 Task: Move row two up.
Action: Mouse pressed left at (14, 204)
Screenshot: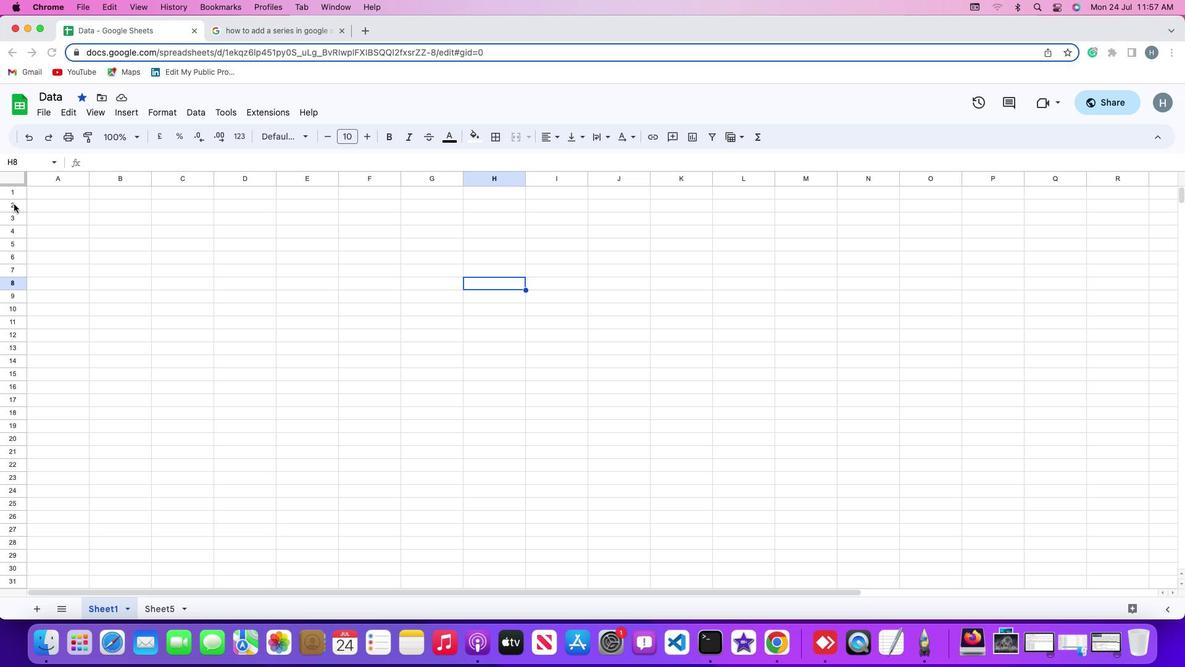 
Action: Mouse pressed left at (14, 204)
Screenshot: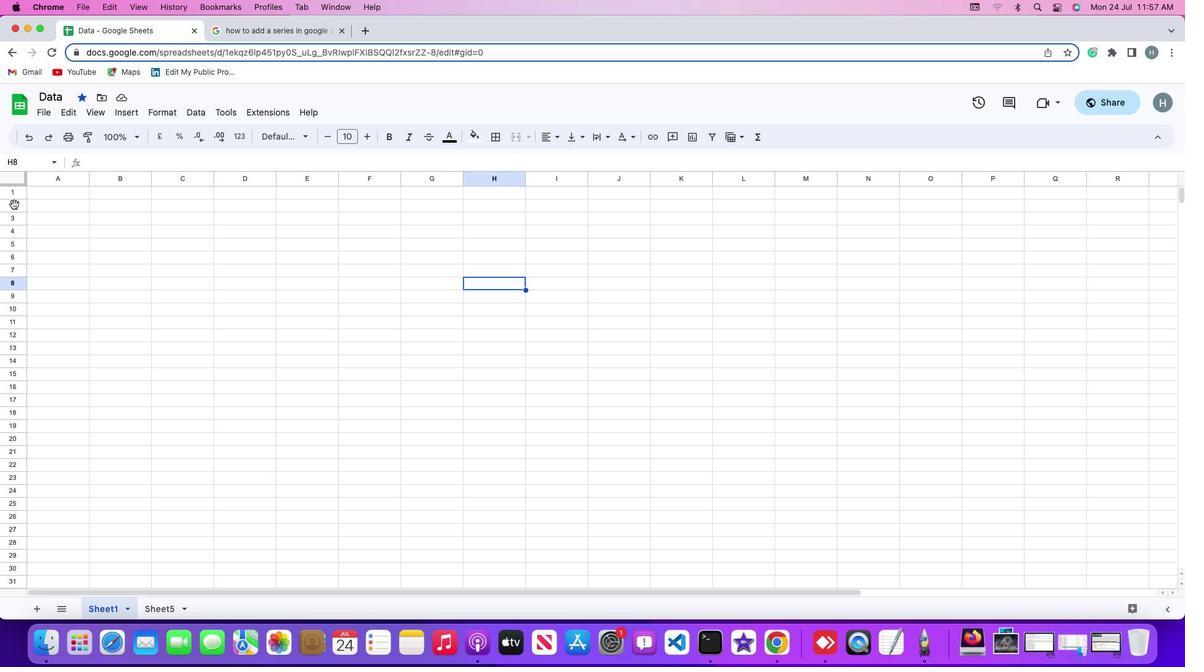 
Action: Mouse moved to (72, 114)
Screenshot: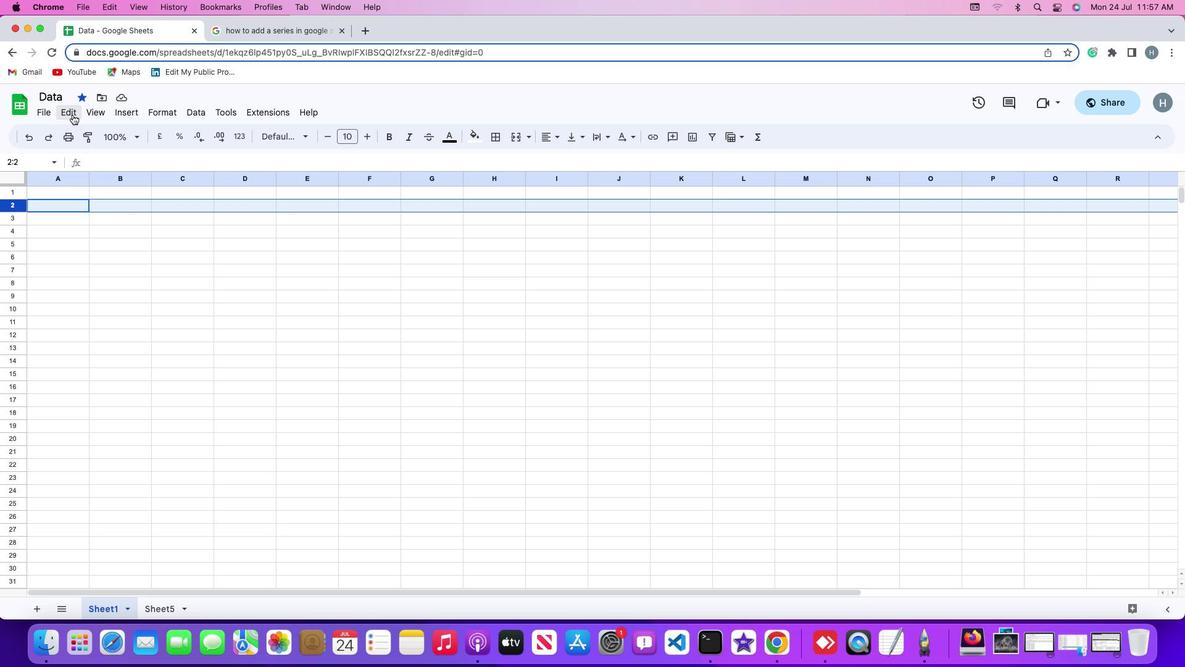 
Action: Mouse pressed left at (72, 114)
Screenshot: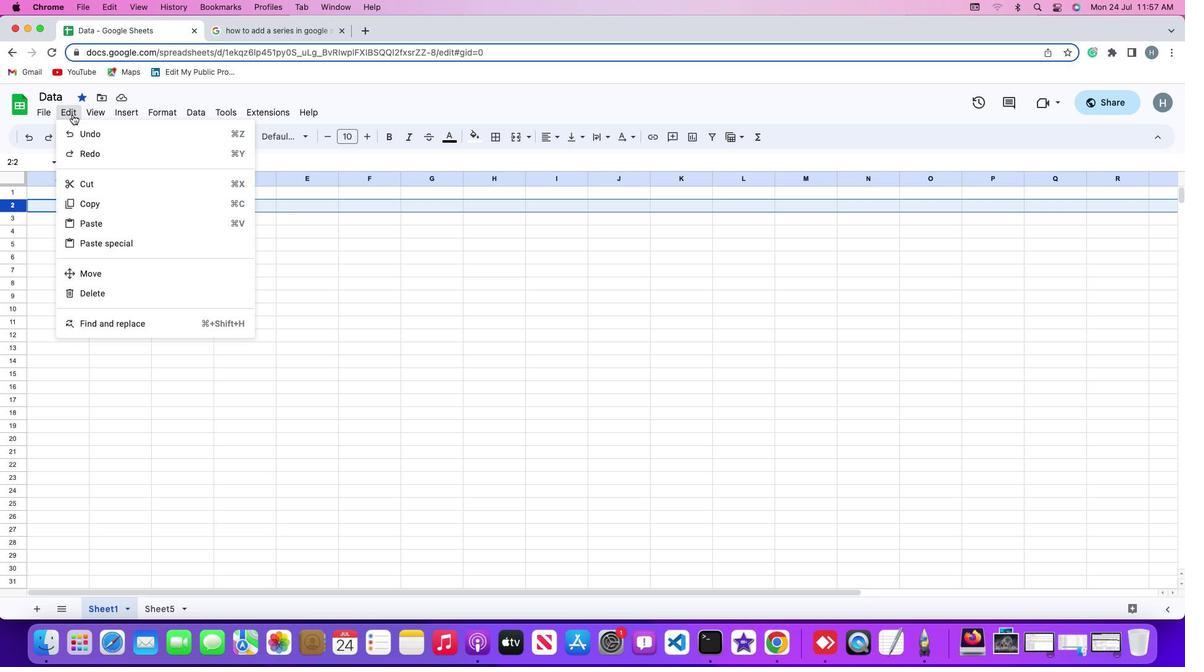
Action: Mouse moved to (313, 278)
Screenshot: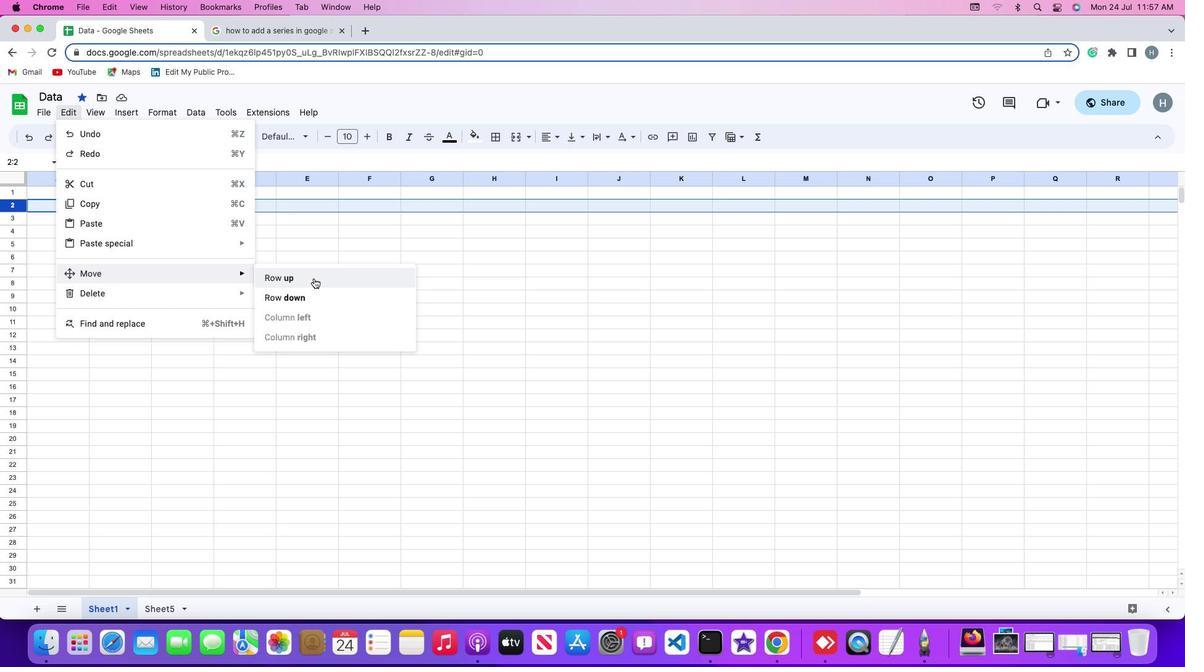
Action: Mouse pressed left at (313, 278)
Screenshot: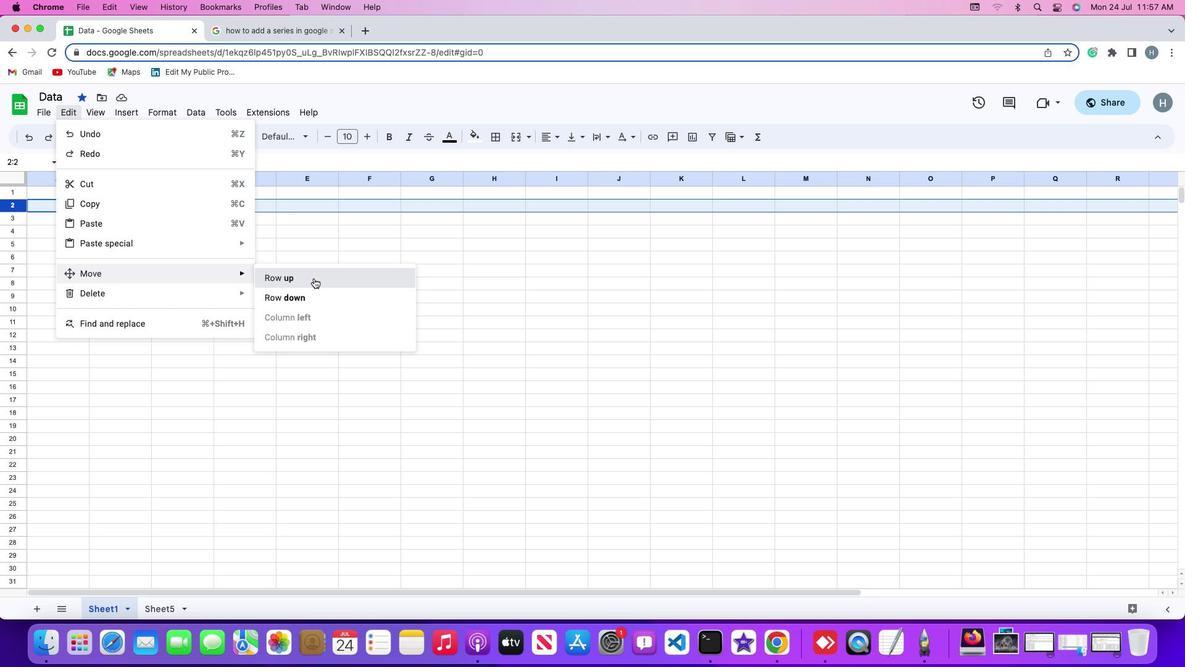 
Action: Mouse moved to (452, 281)
Screenshot: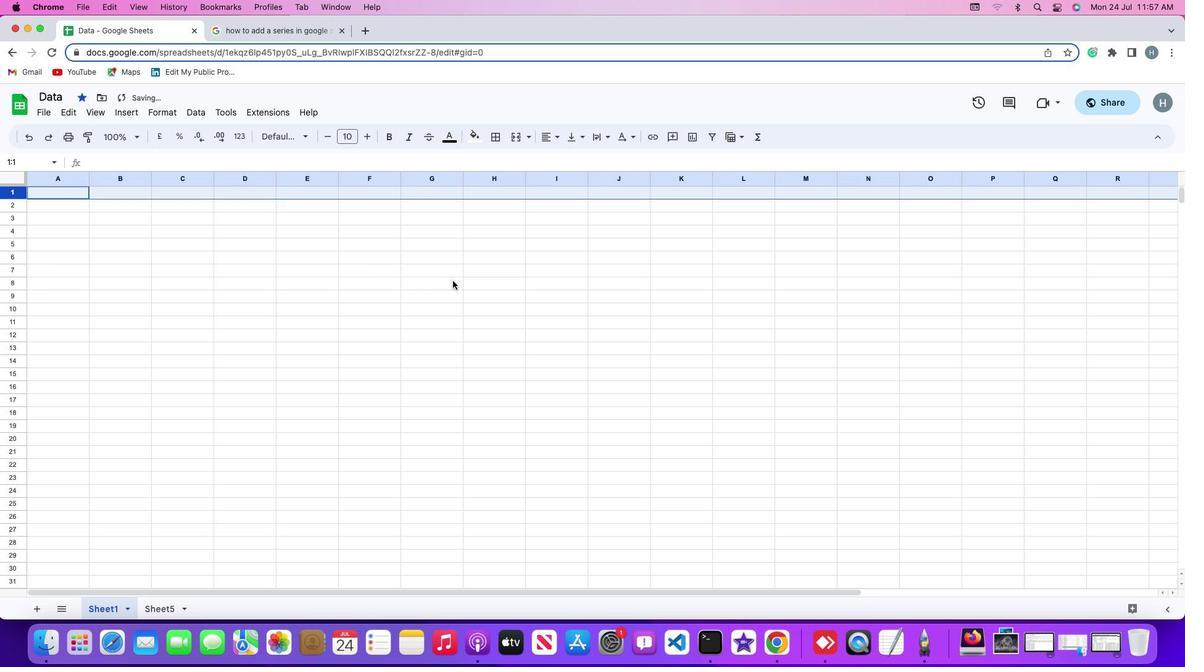 
